 Task: Add a dependency to the task Upgrade and migrate company data analytics to a cloud-based solution , the existing task  Integrate website with a new marketing automation system in the project AmberDrive
Action: Mouse moved to (971, 156)
Screenshot: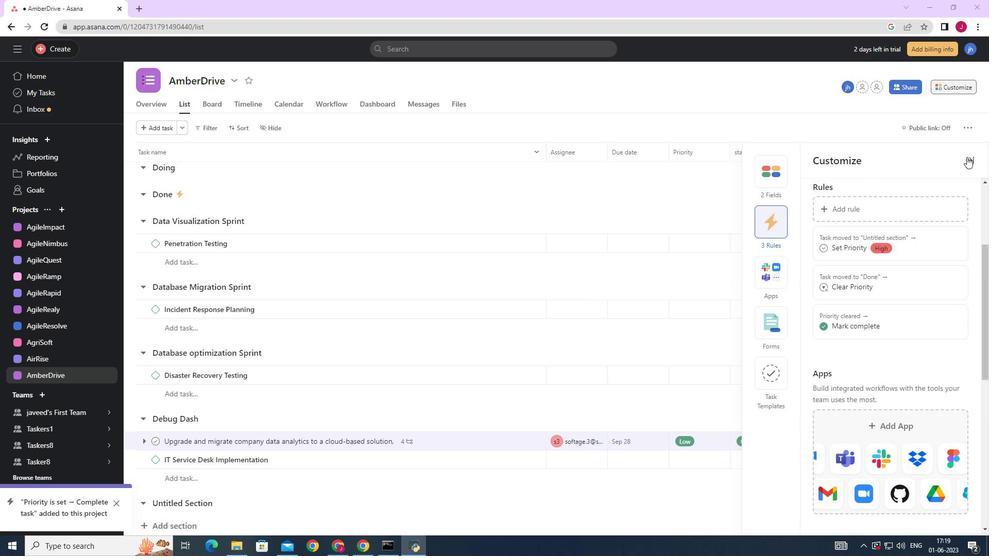 
Action: Mouse pressed left at (971, 156)
Screenshot: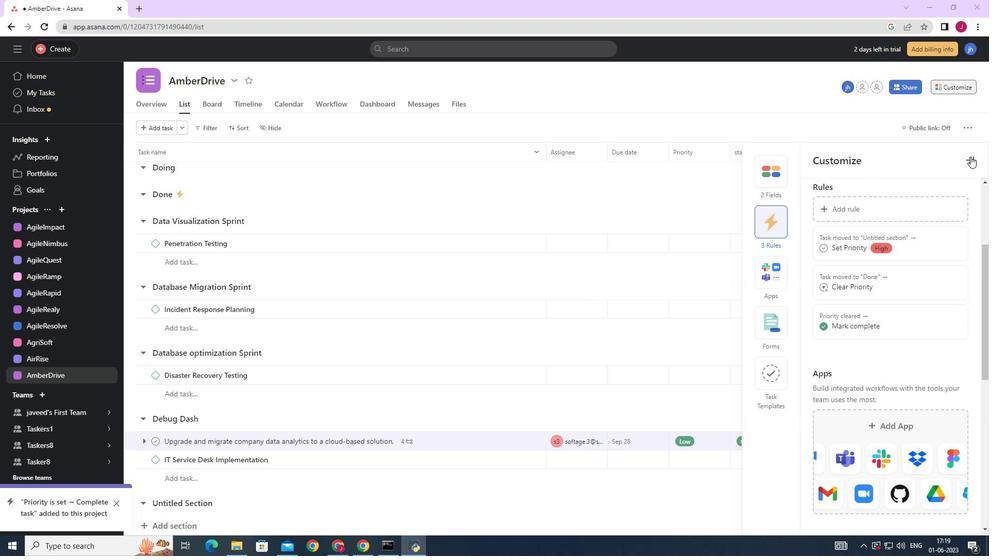 
Action: Mouse moved to (418, 331)
Screenshot: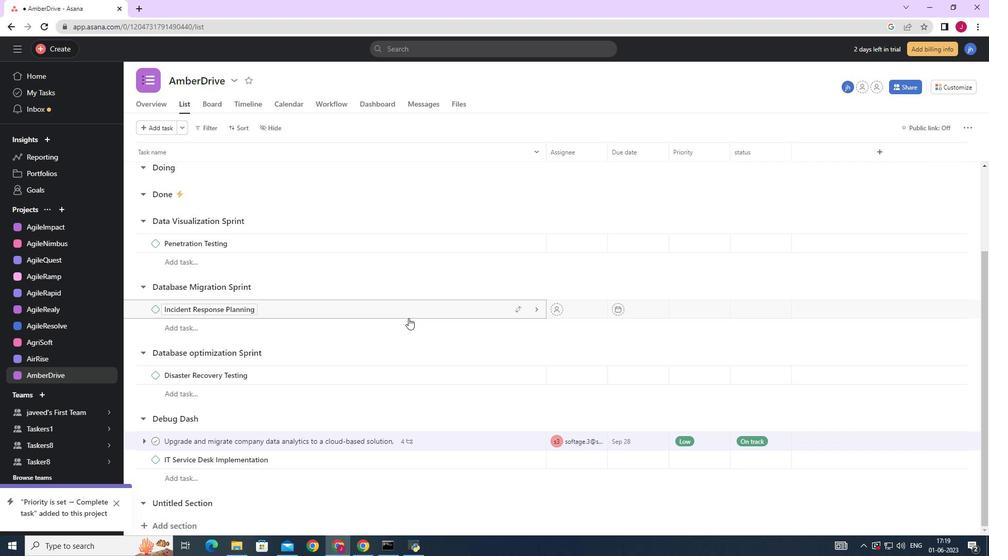
Action: Mouse scrolled (414, 327) with delta (0, 0)
Screenshot: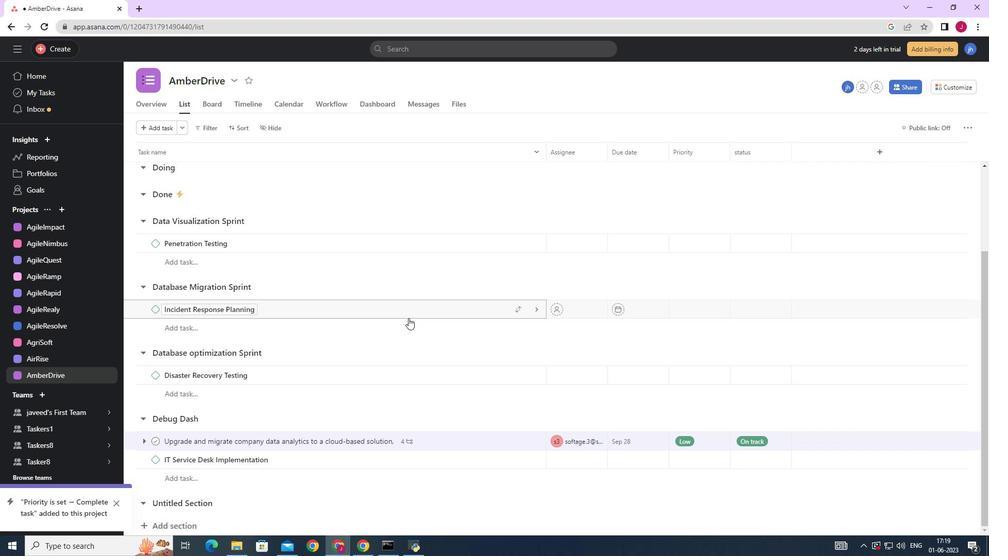 
Action: Mouse moved to (419, 333)
Screenshot: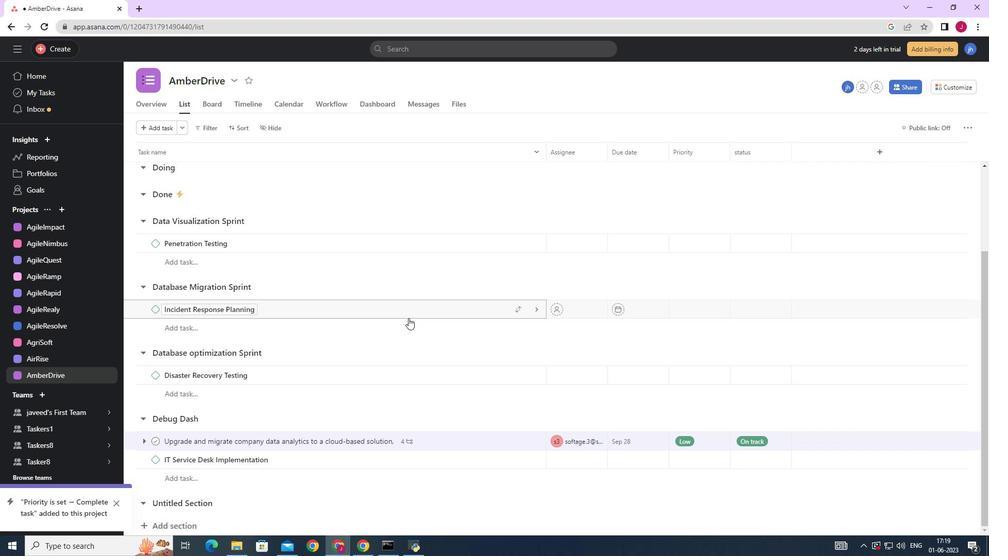 
Action: Mouse scrolled (418, 332) with delta (0, 0)
Screenshot: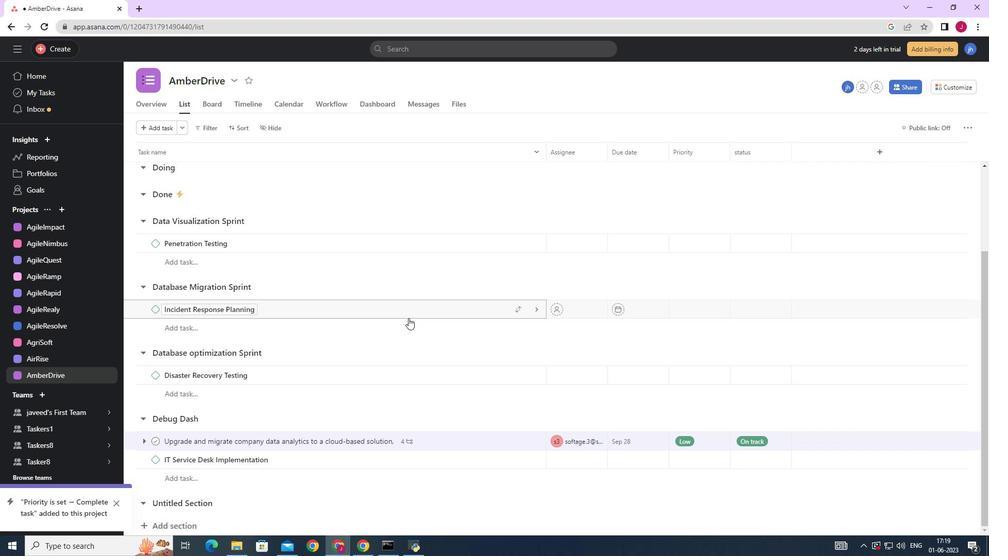 
Action: Mouse moved to (419, 333)
Screenshot: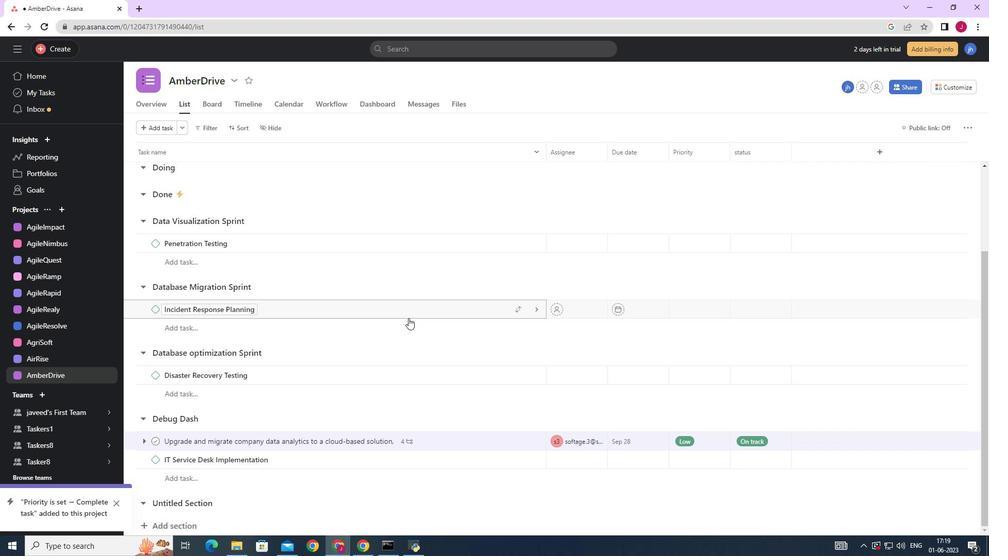 
Action: Mouse scrolled (419, 333) with delta (0, 0)
Screenshot: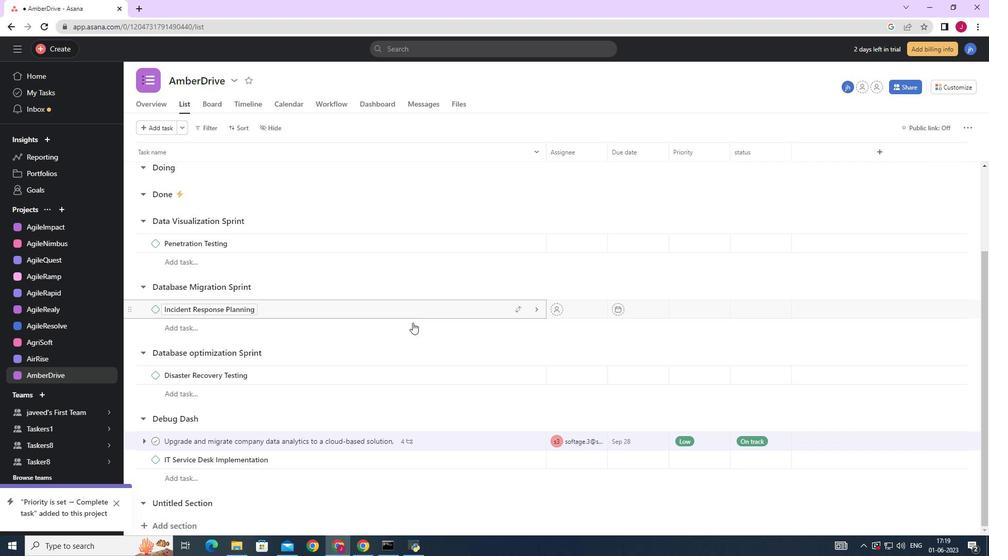 
Action: Mouse moved to (422, 339)
Screenshot: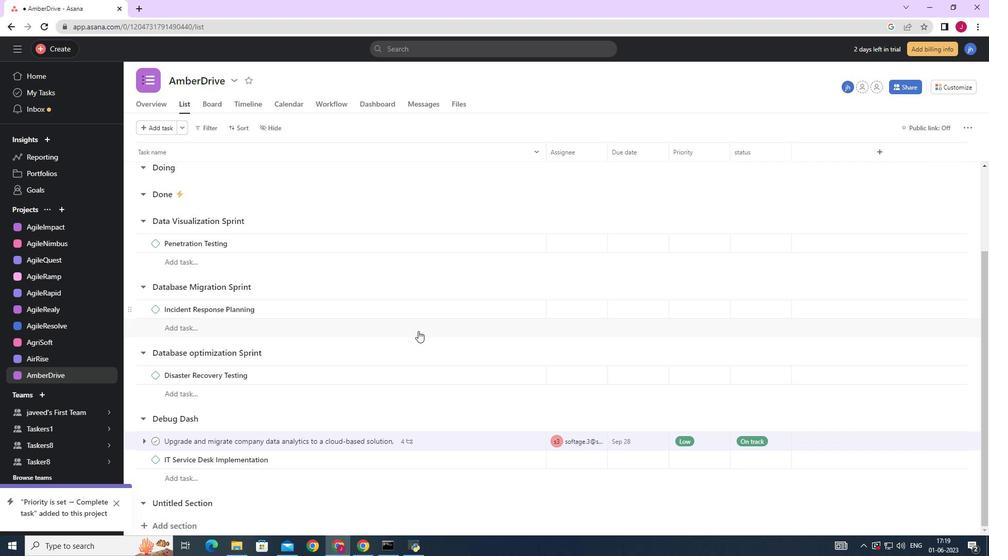 
Action: Mouse scrolled (420, 334) with delta (0, 0)
Screenshot: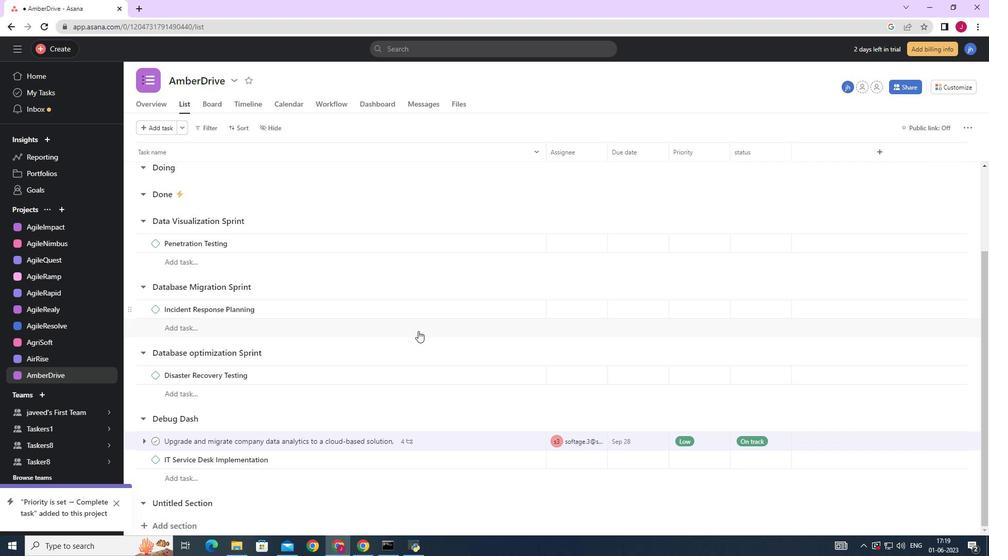 
Action: Mouse moved to (424, 340)
Screenshot: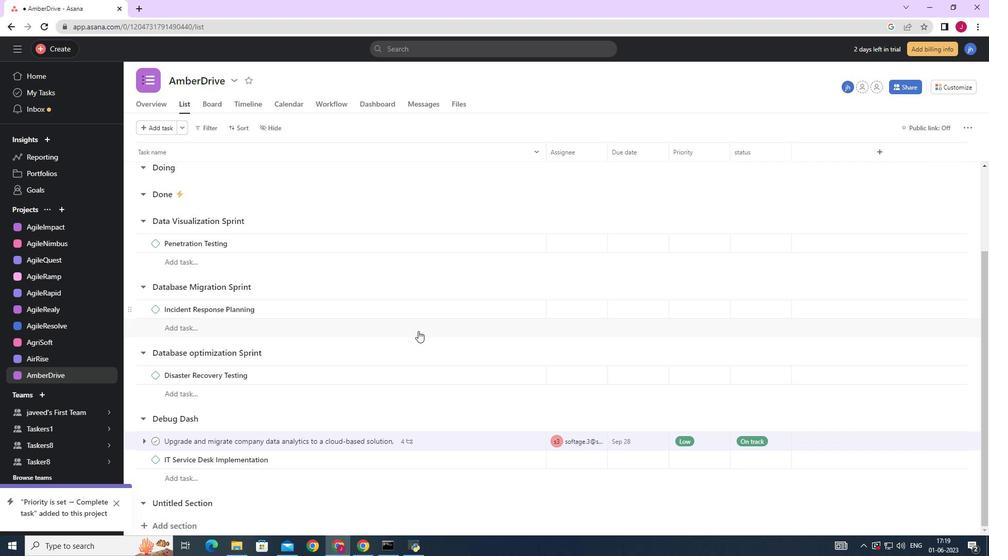 
Action: Mouse scrolled (422, 337) with delta (0, 0)
Screenshot: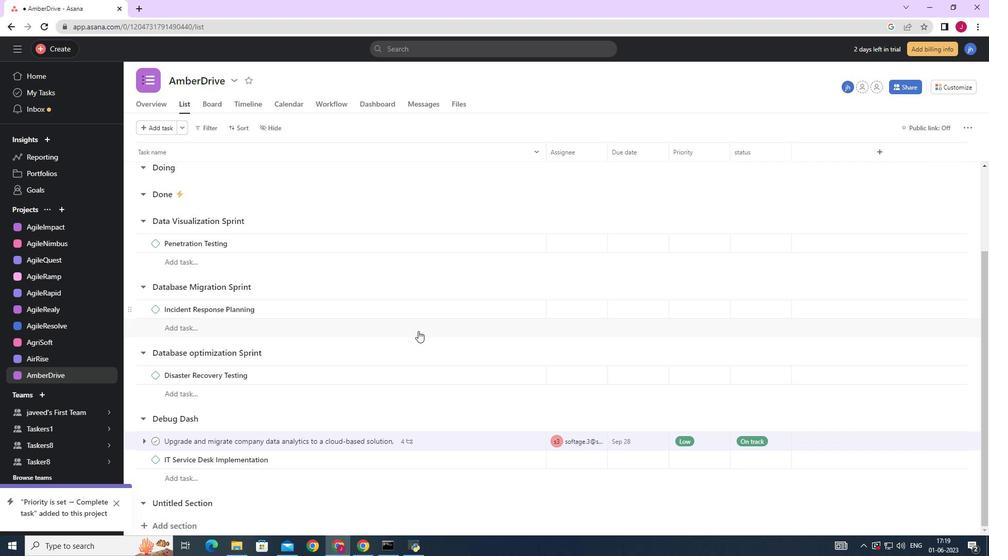
Action: Mouse moved to (424, 344)
Screenshot: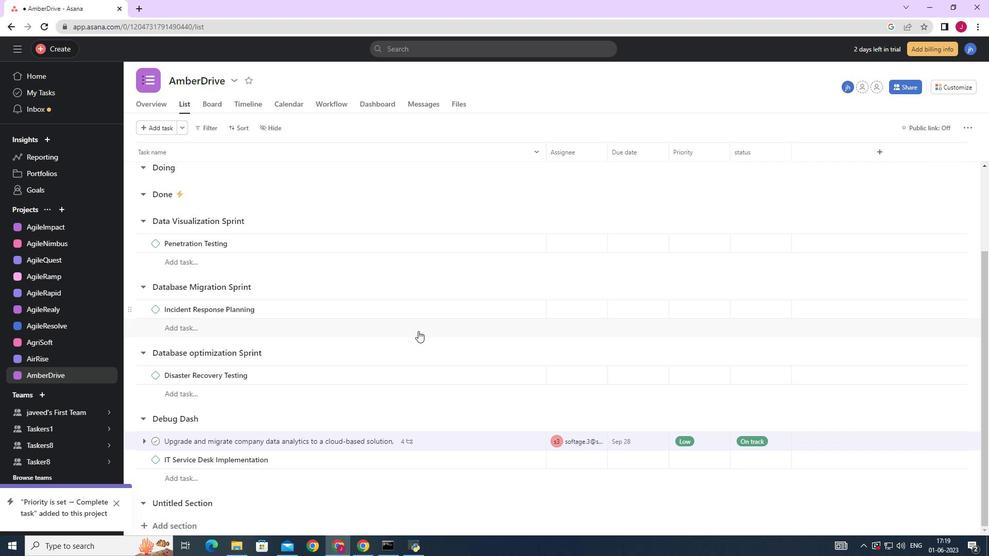 
Action: Mouse scrolled (424, 342) with delta (0, 0)
Screenshot: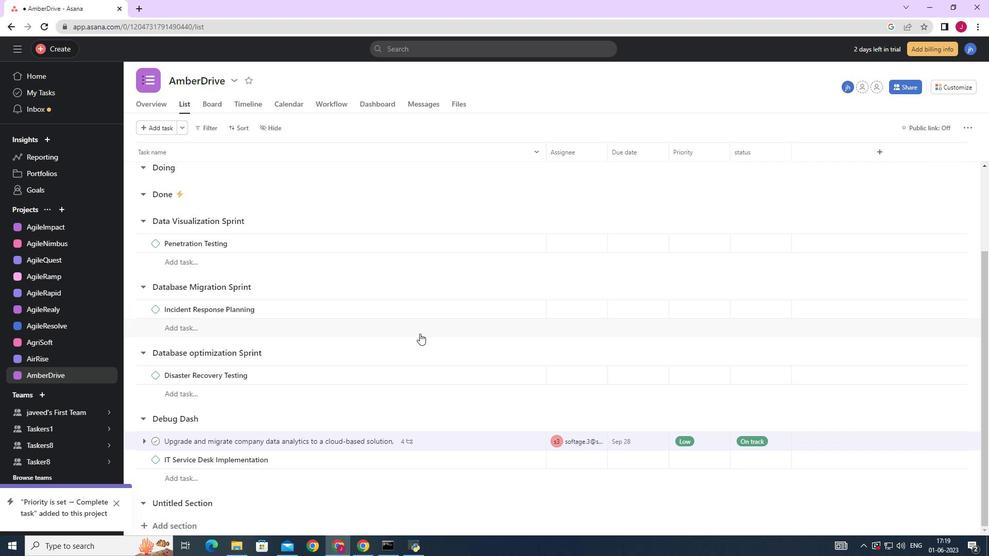 
Action: Mouse moved to (509, 442)
Screenshot: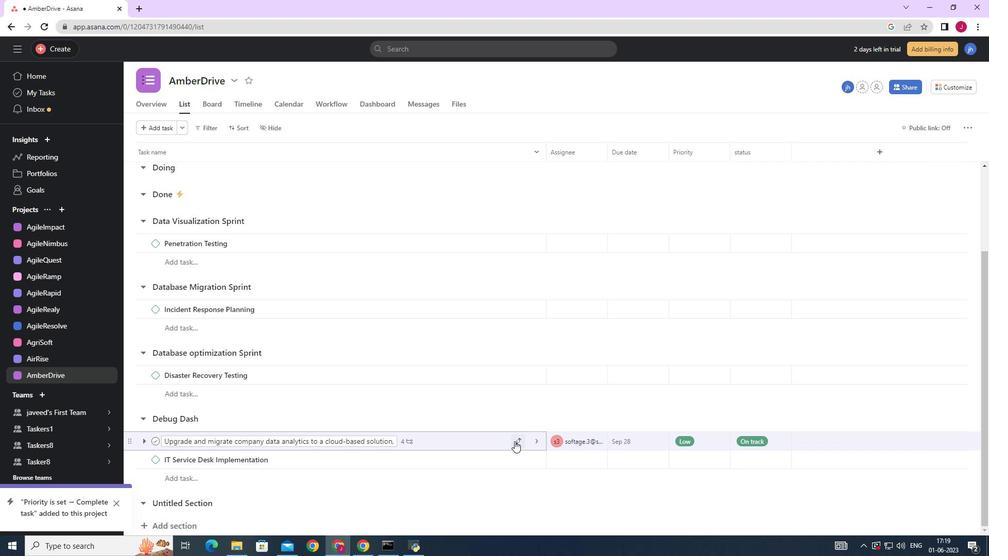 
Action: Mouse pressed left at (509, 442)
Screenshot: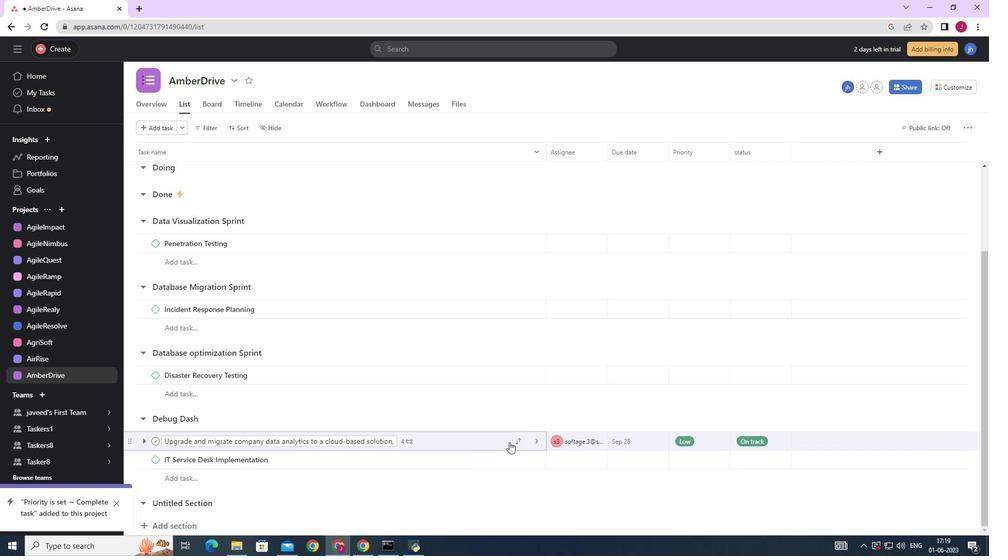 
Action: Mouse moved to (745, 363)
Screenshot: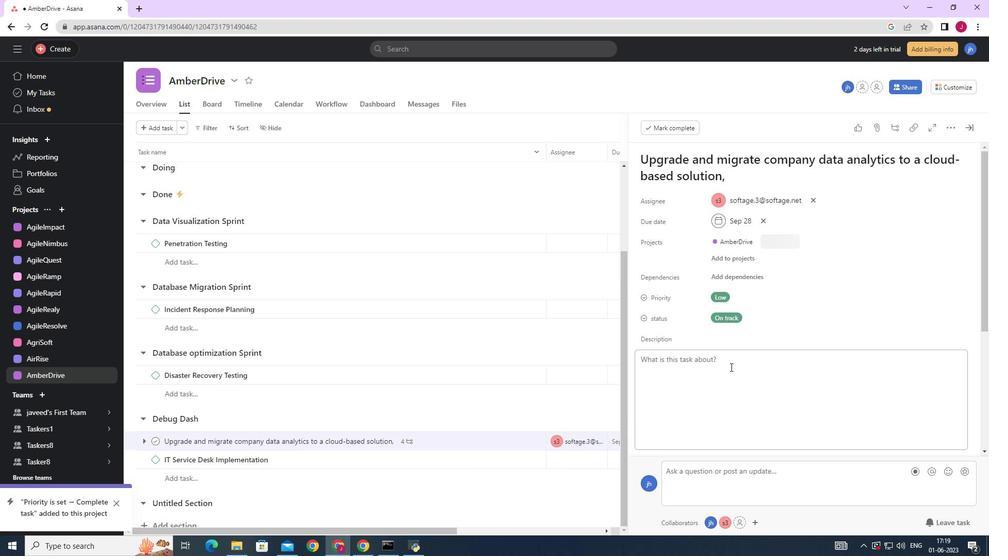 
Action: Mouse scrolled (745, 362) with delta (0, 0)
Screenshot: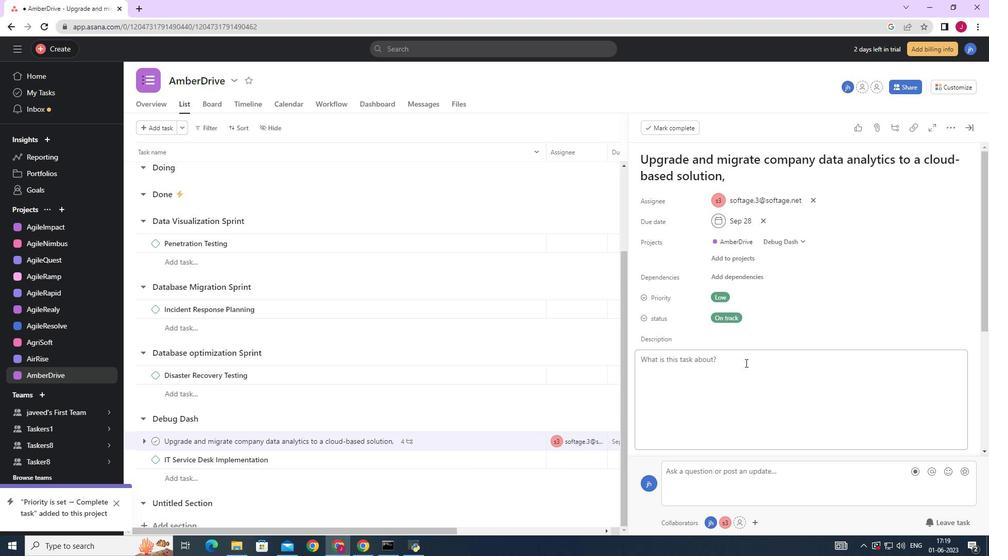 
Action: Mouse scrolled (745, 362) with delta (0, 0)
Screenshot: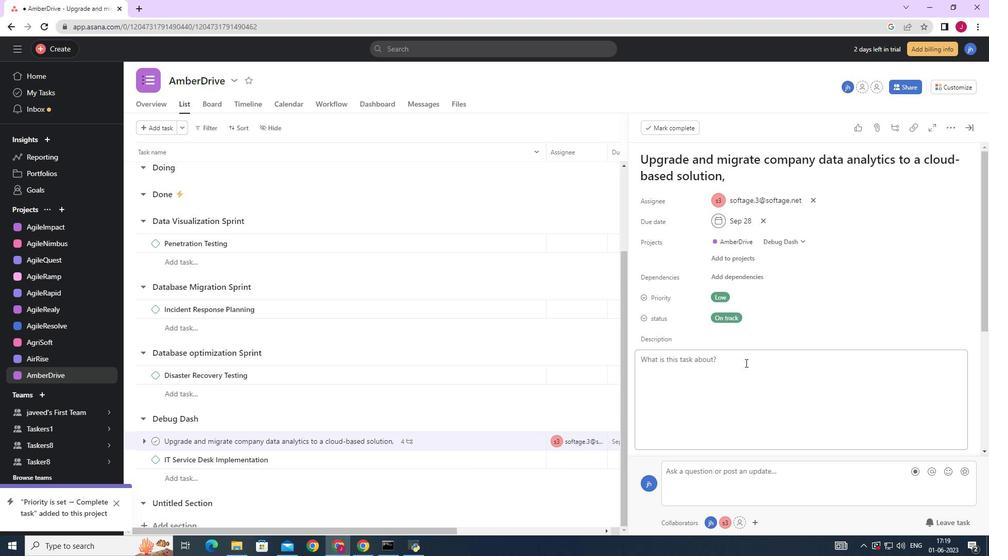 
Action: Mouse scrolled (745, 362) with delta (0, 0)
Screenshot: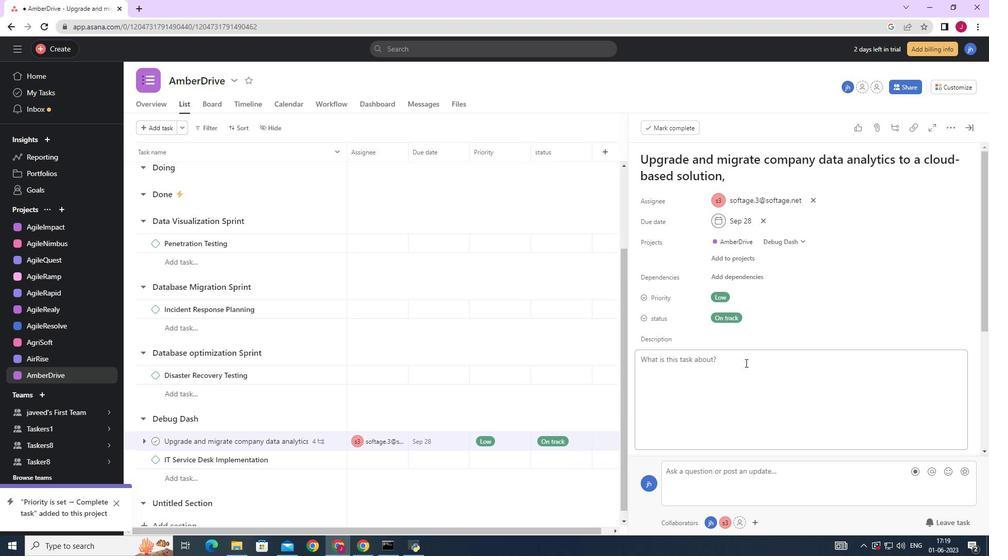 
Action: Mouse scrolled (745, 362) with delta (0, 0)
Screenshot: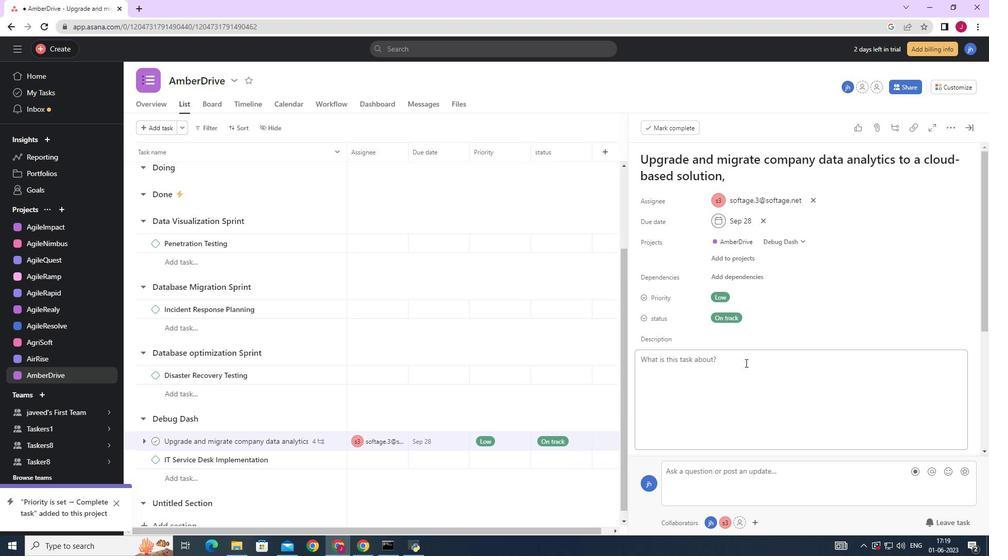 
Action: Mouse scrolled (745, 362) with delta (0, 0)
Screenshot: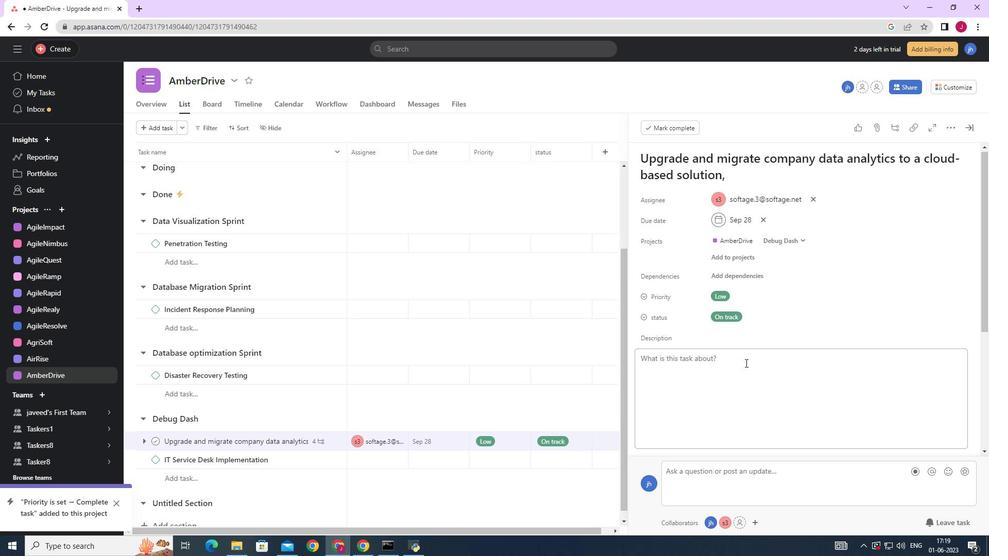 
Action: Mouse scrolled (745, 362) with delta (0, 0)
Screenshot: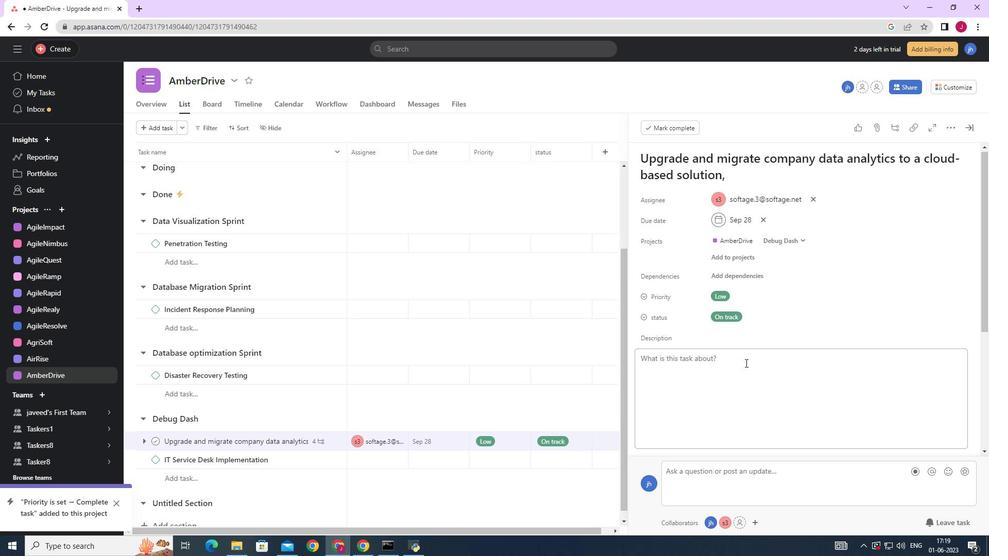 
Action: Mouse moved to (668, 338)
Screenshot: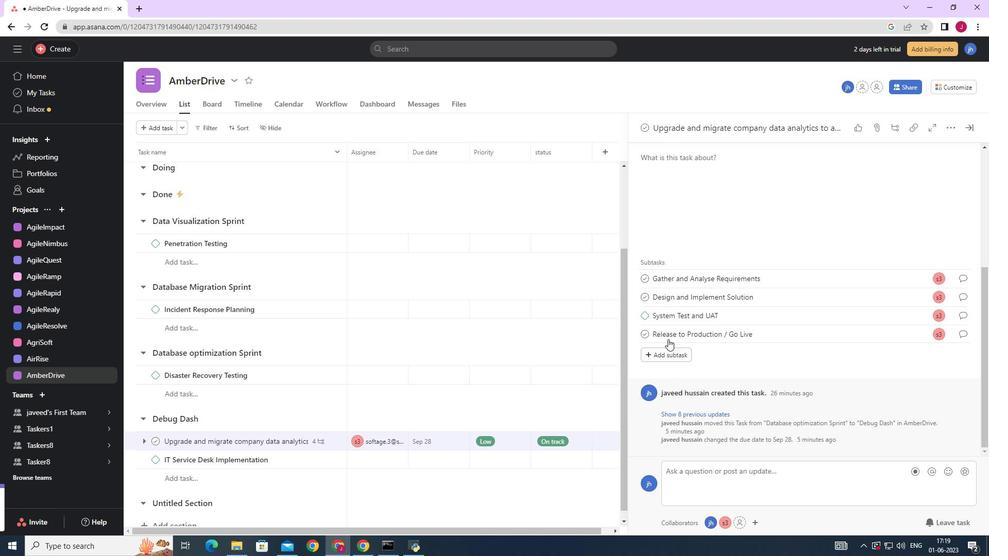 
Action: Mouse scrolled (668, 339) with delta (0, 0)
Screenshot: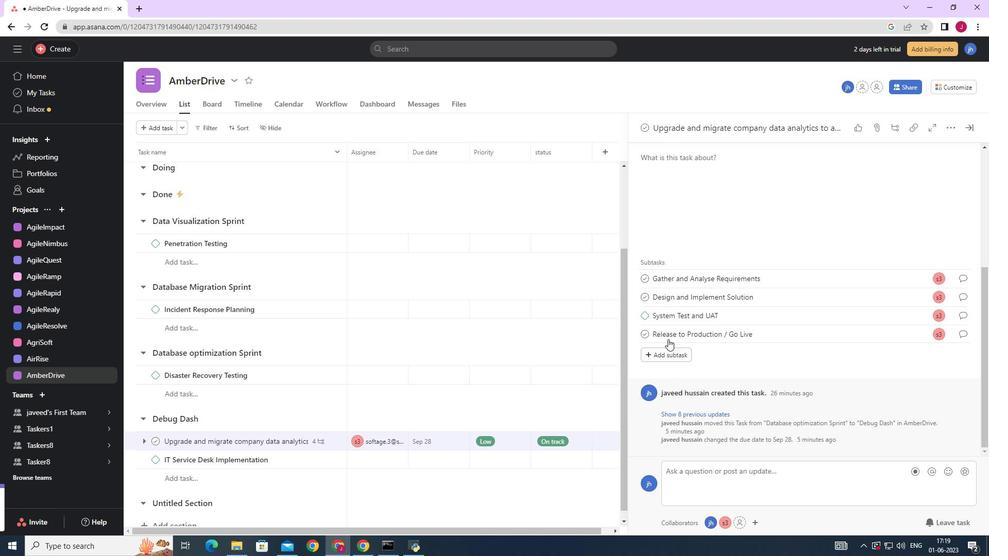 
Action: Mouse moved to (668, 338)
Screenshot: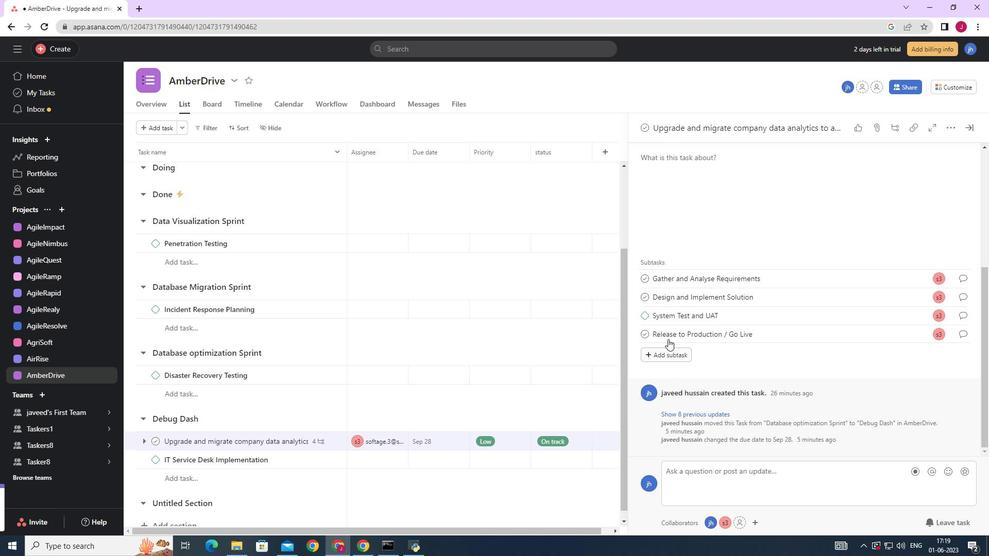 
Action: Mouse scrolled (668, 338) with delta (0, 0)
Screenshot: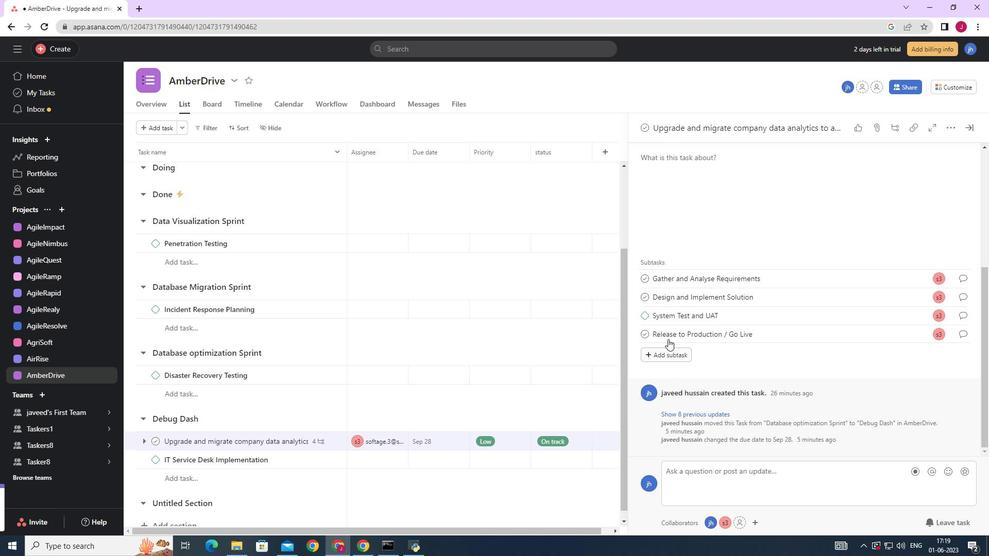 
Action: Mouse moved to (668, 337)
Screenshot: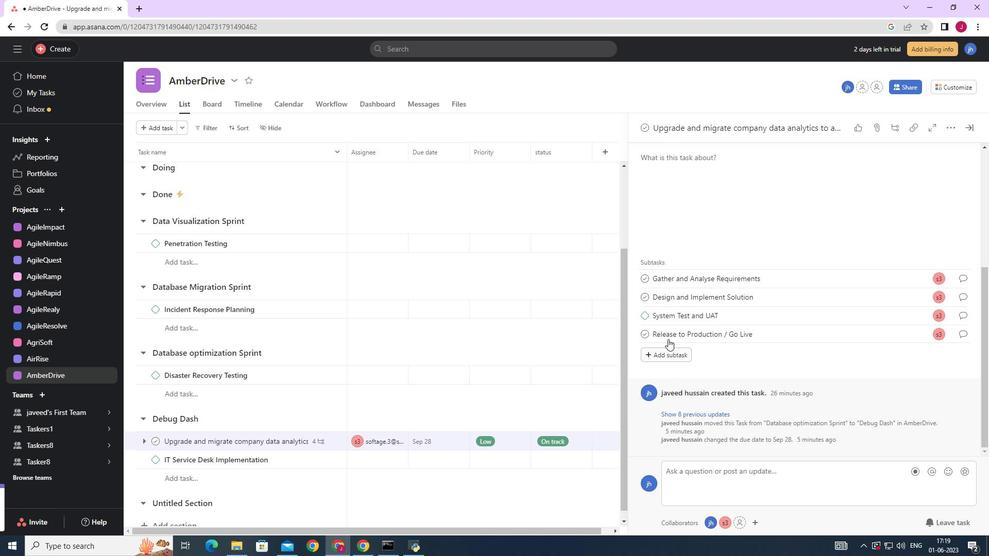 
Action: Mouse scrolled (668, 337) with delta (0, 0)
Screenshot: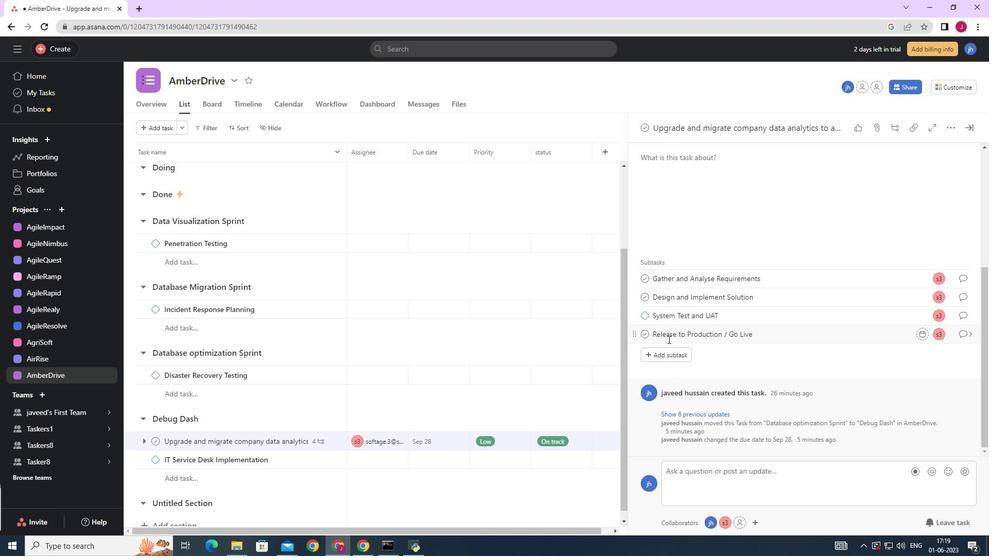 
Action: Mouse moved to (732, 229)
Screenshot: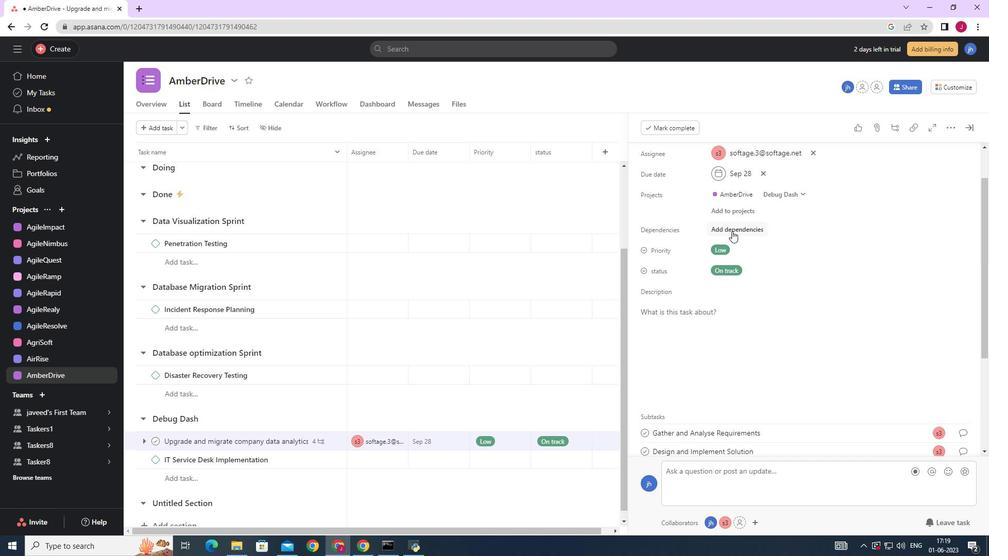 
Action: Mouse pressed left at (732, 229)
Screenshot: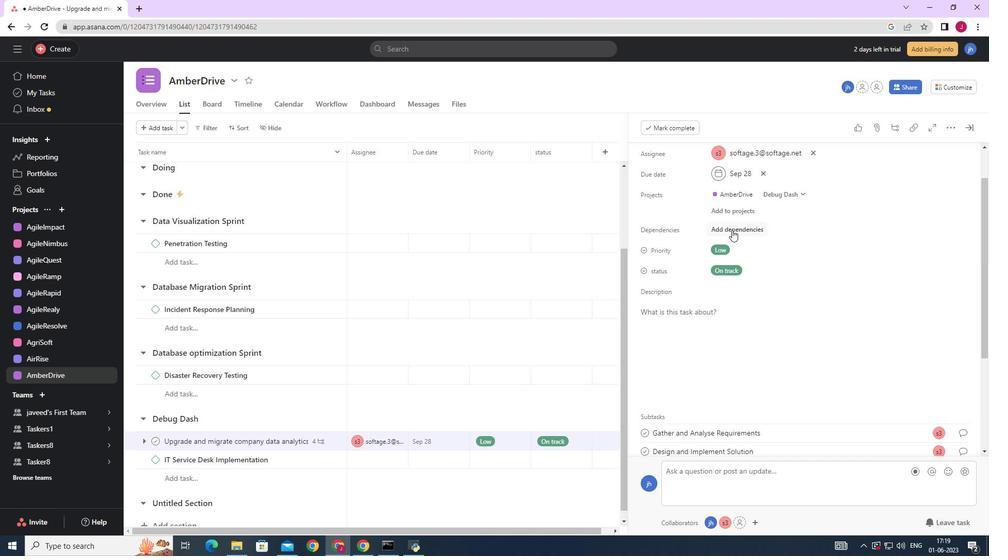 
Action: Mouse moved to (785, 271)
Screenshot: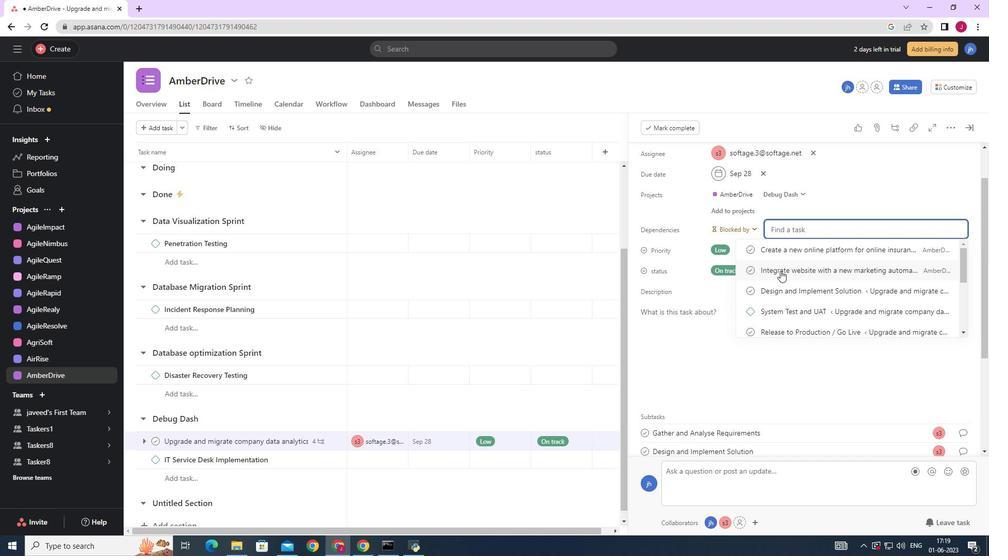 
Action: Mouse pressed left at (785, 271)
Screenshot: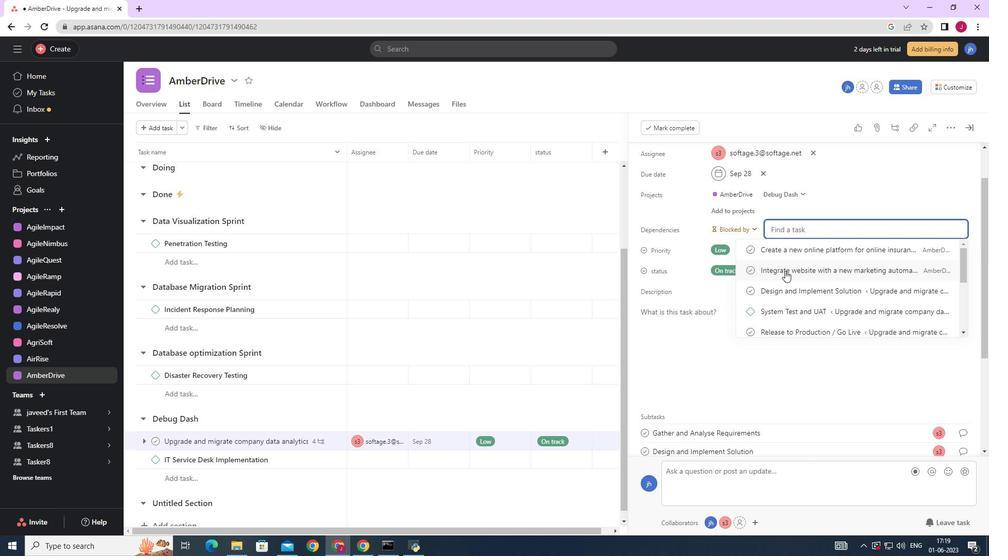 
Action: Mouse moved to (967, 127)
Screenshot: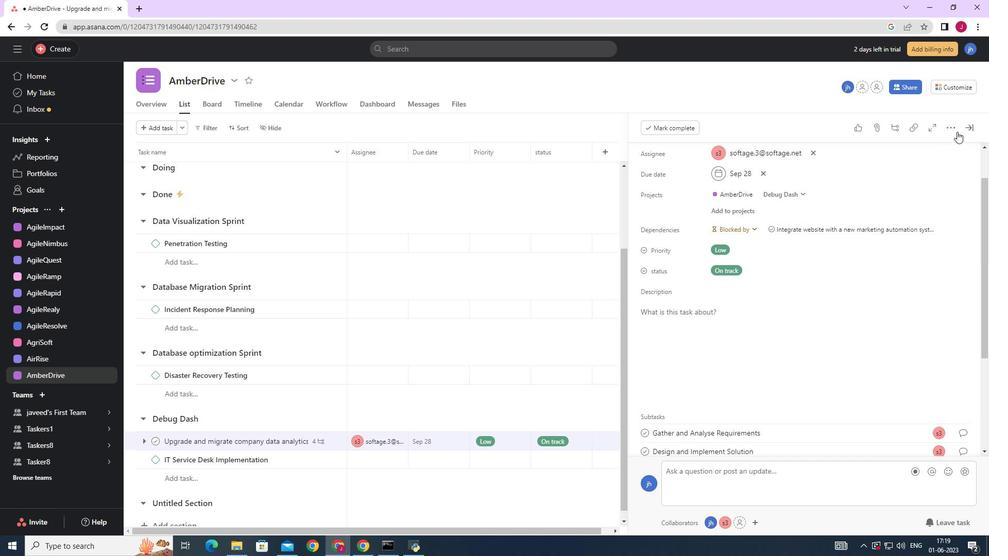 
Action: Mouse pressed left at (967, 127)
Screenshot: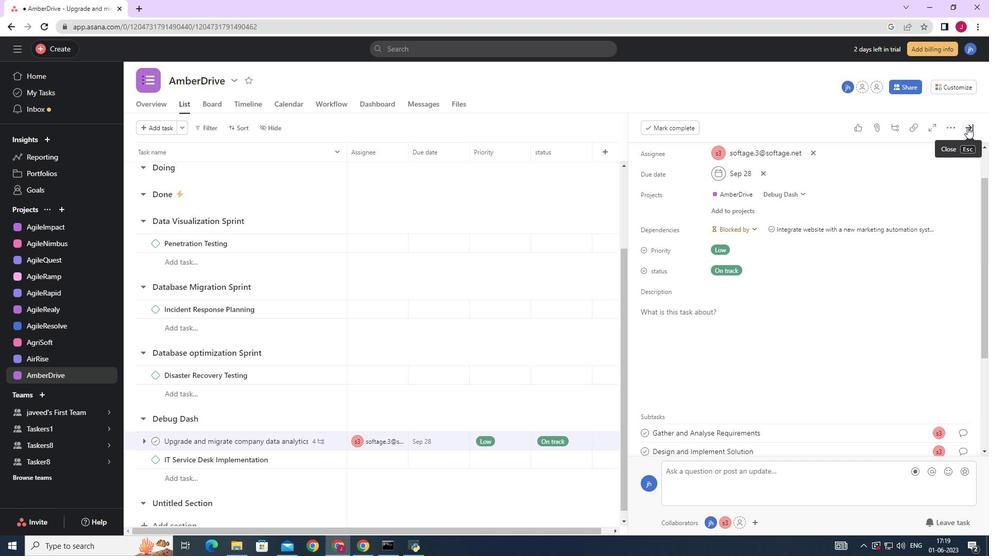 
Action: Mouse moved to (897, 162)
Screenshot: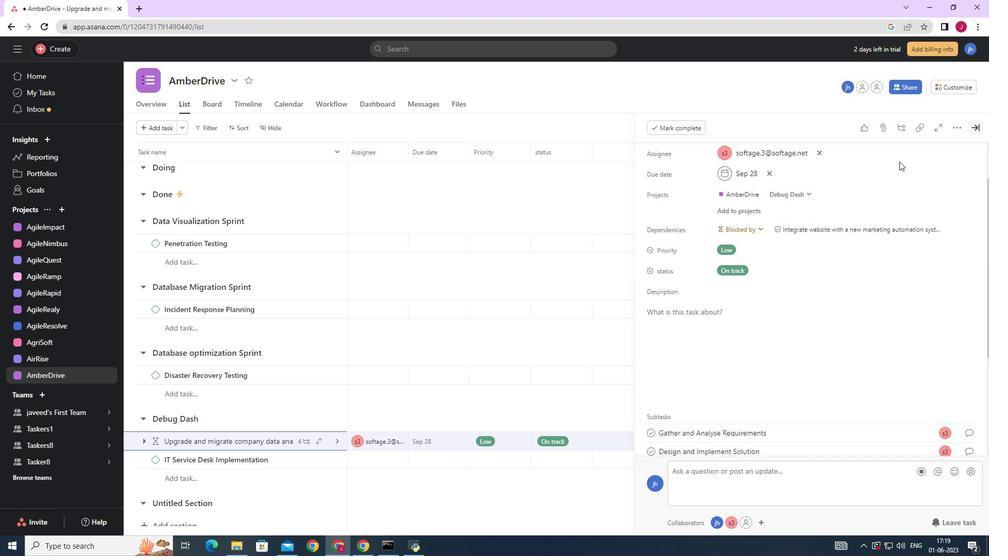 
